 Task: Create a task  Create a new online booking system for a conference center , assign it to team member softage.4@softage.net in the project AgileRelay and update the status of the task to  Off Track , set the priority of the task to Medium
Action: Mouse moved to (390, 369)
Screenshot: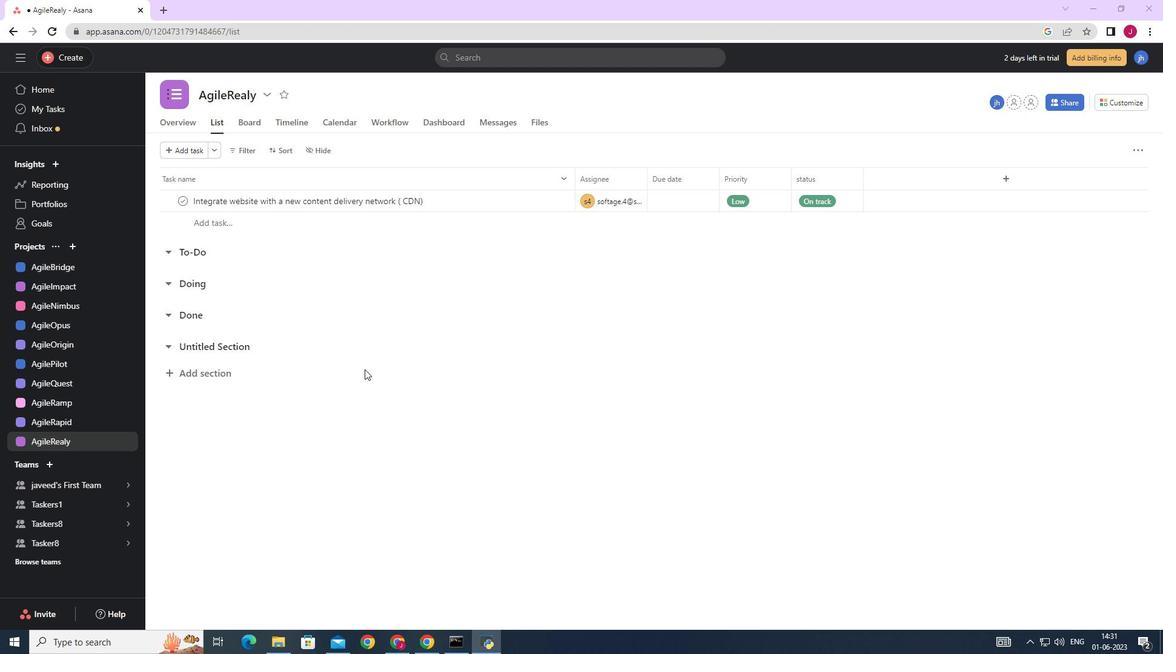 
Action: Mouse scrolled (390, 368) with delta (0, 0)
Screenshot: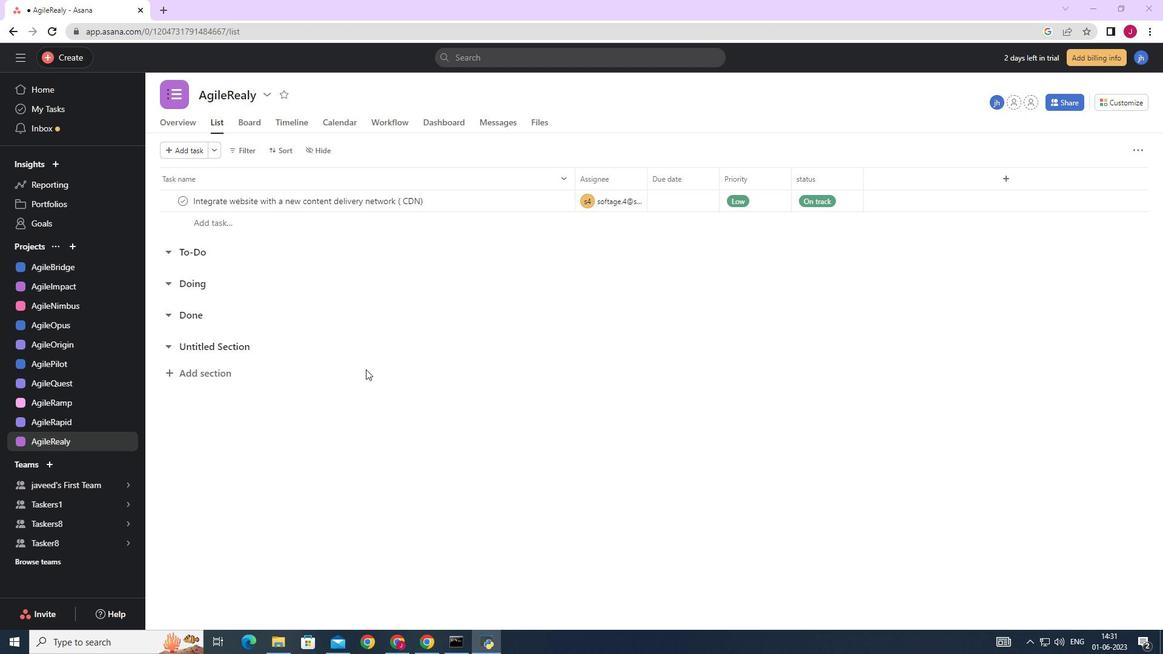
Action: Mouse scrolled (390, 368) with delta (0, 0)
Screenshot: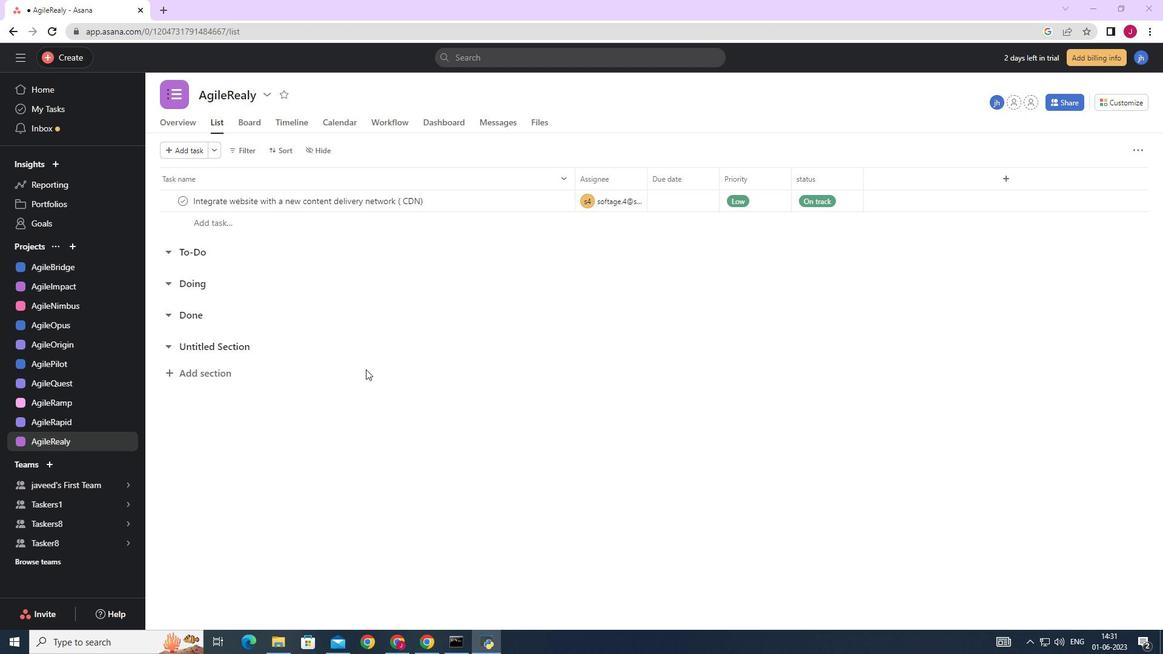 
Action: Mouse scrolled (390, 368) with delta (0, 0)
Screenshot: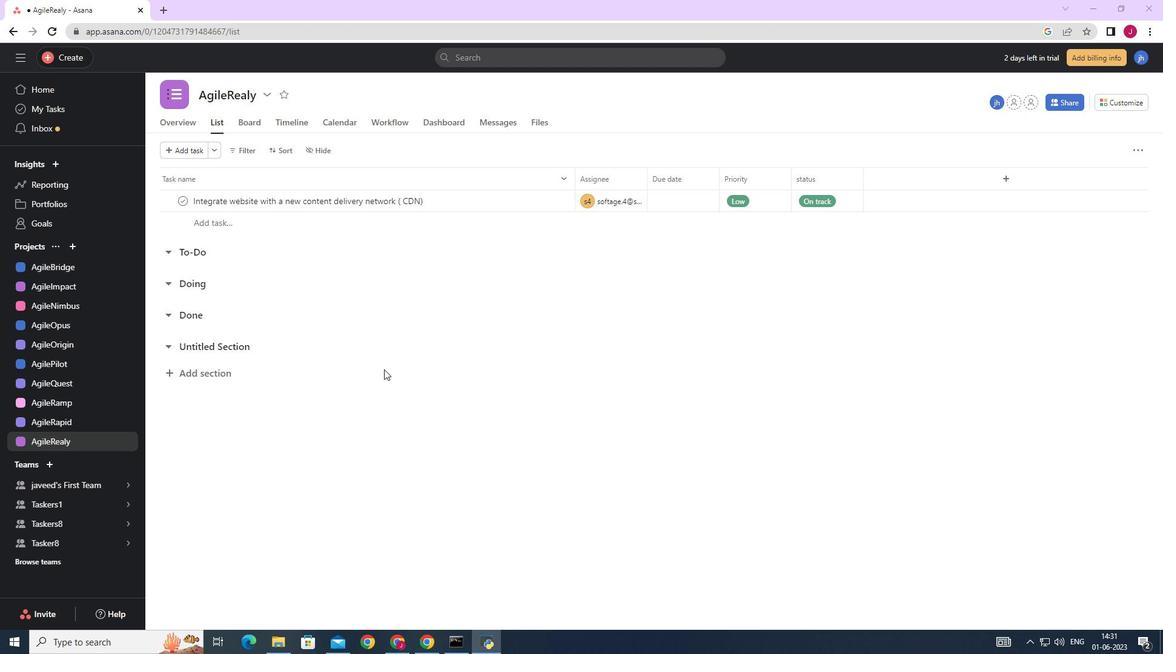 
Action: Mouse scrolled (390, 368) with delta (0, 0)
Screenshot: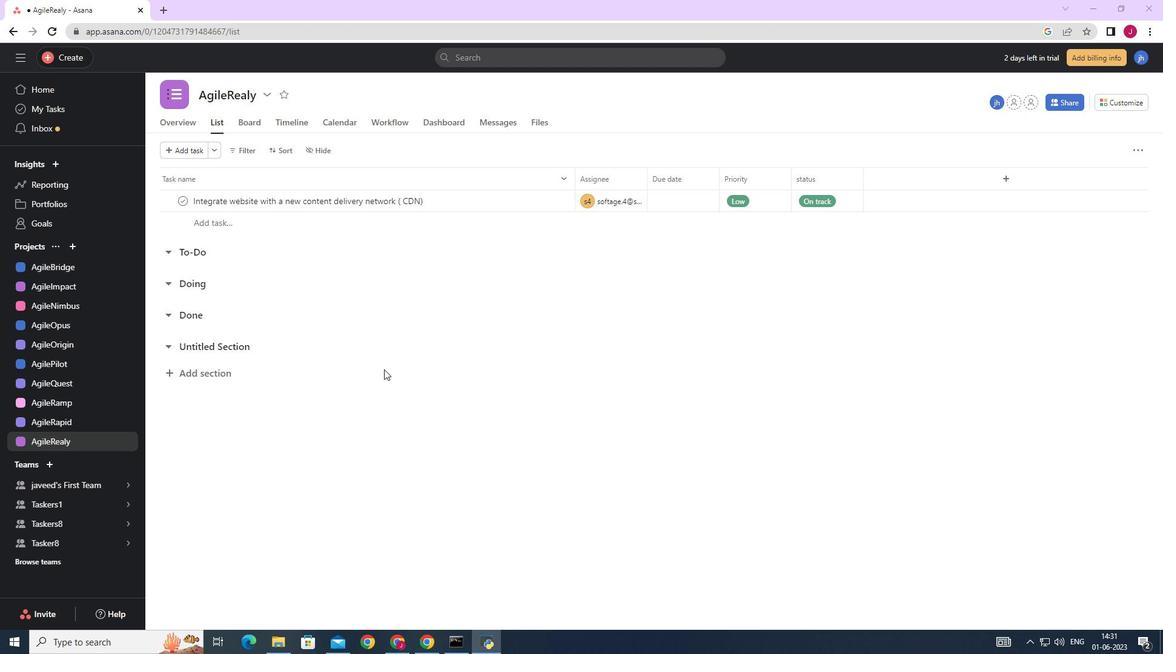 
Action: Mouse moved to (73, 59)
Screenshot: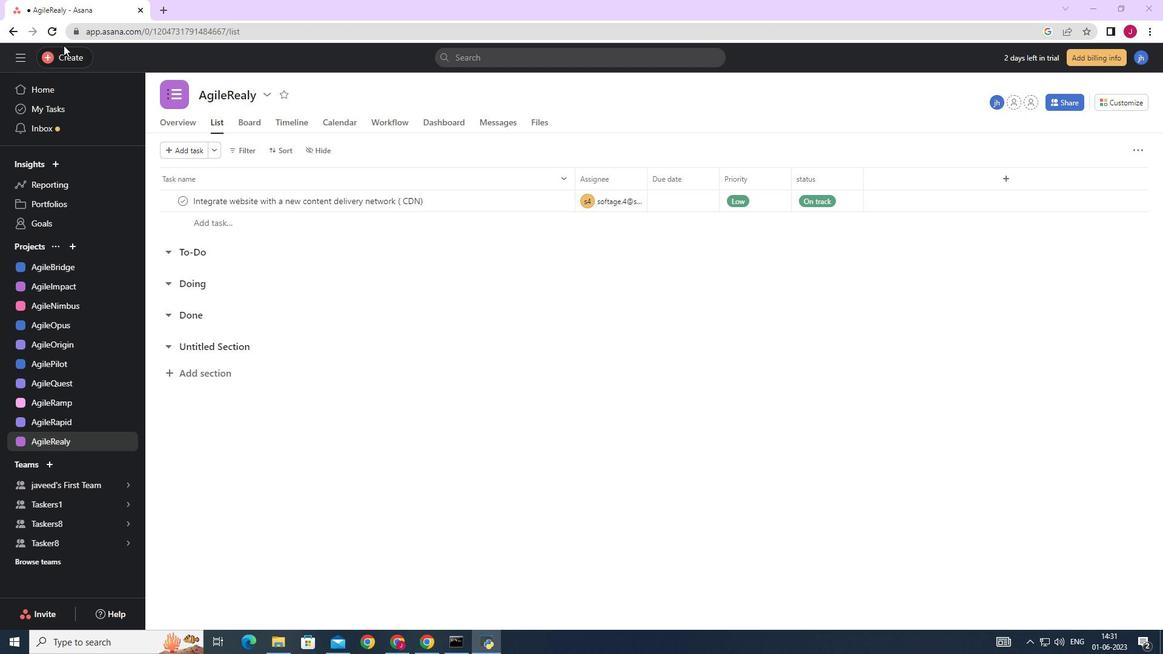 
Action: Mouse pressed left at (73, 59)
Screenshot: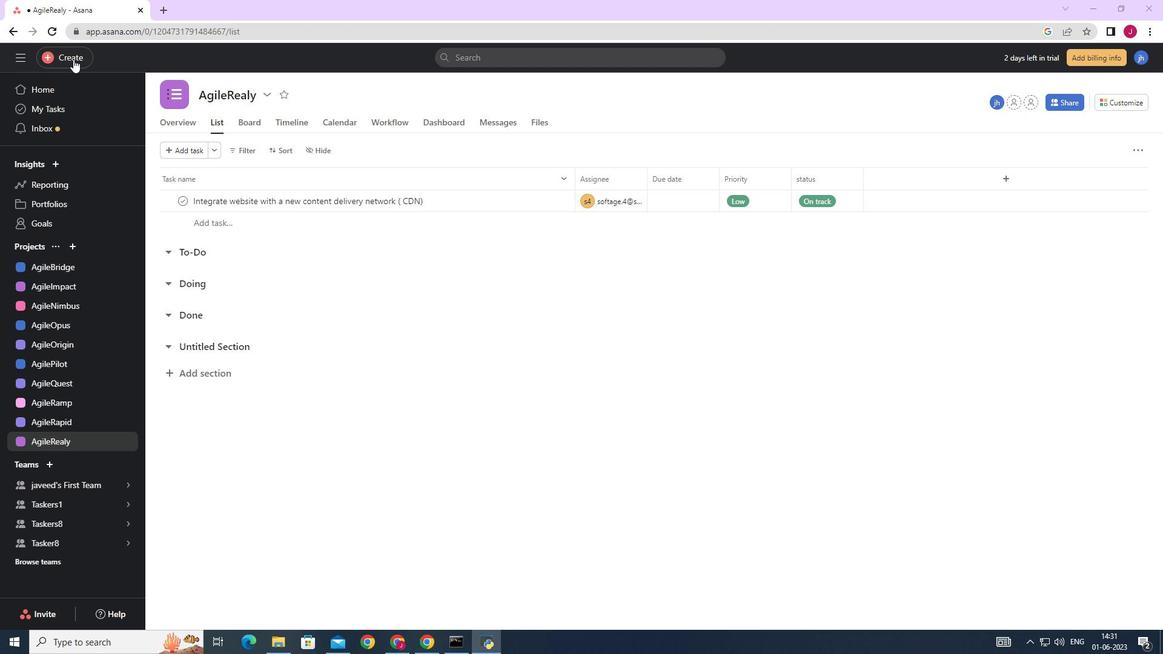
Action: Mouse moved to (178, 58)
Screenshot: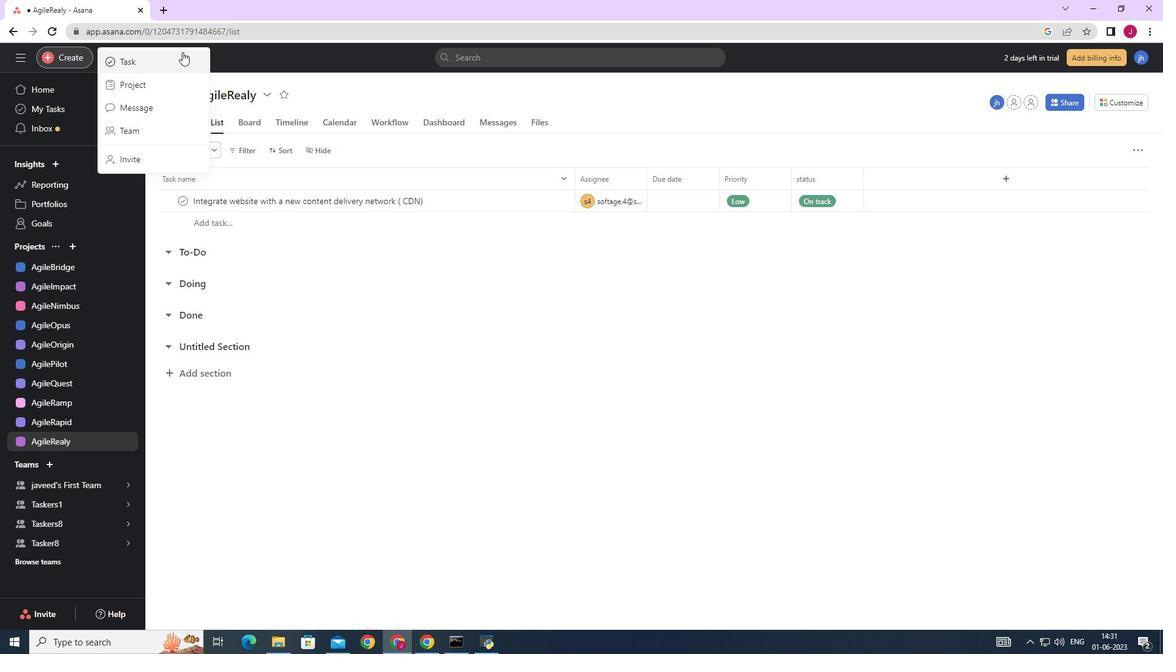 
Action: Mouse pressed left at (178, 58)
Screenshot: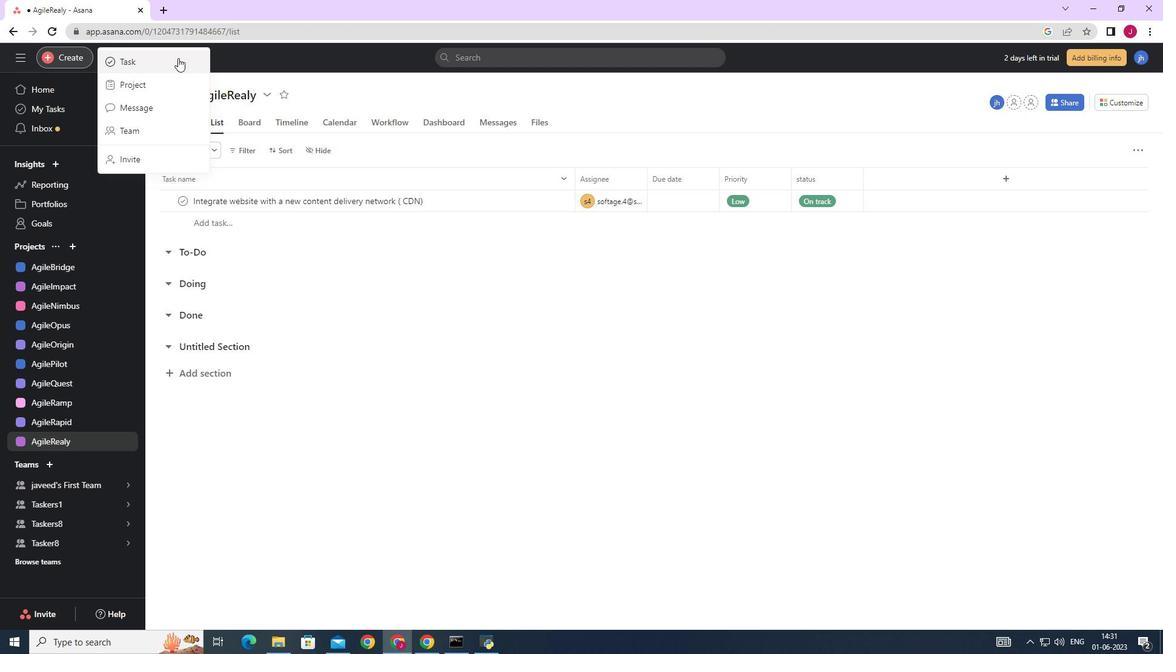 
Action: Mouse moved to (945, 400)
Screenshot: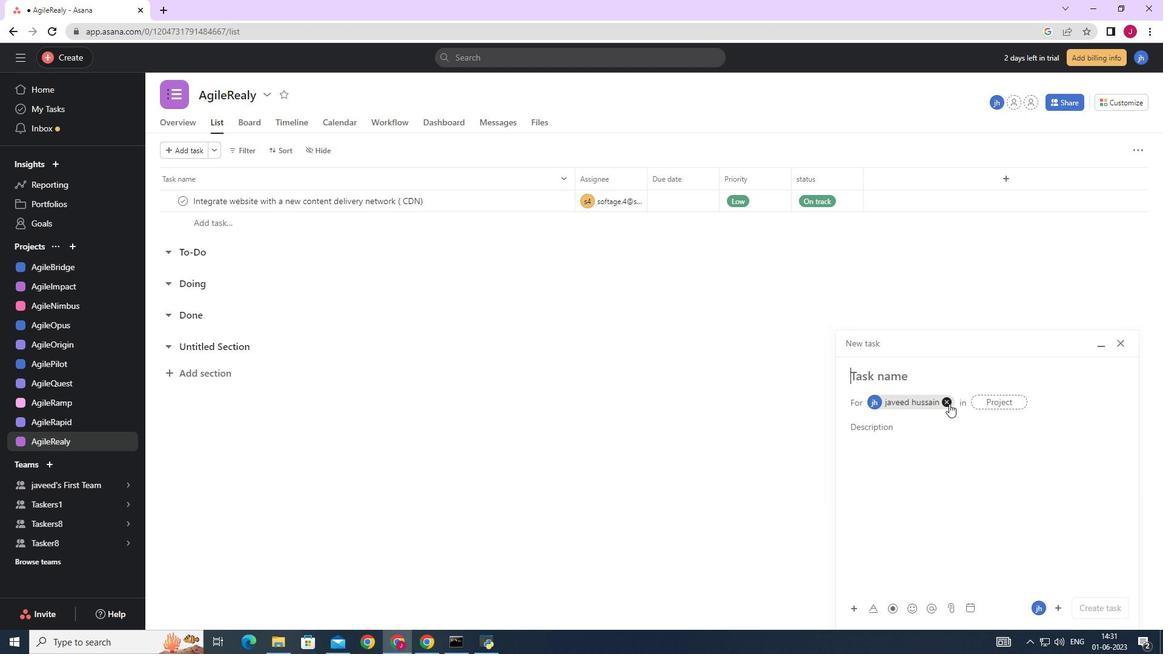 
Action: Mouse pressed left at (945, 400)
Screenshot: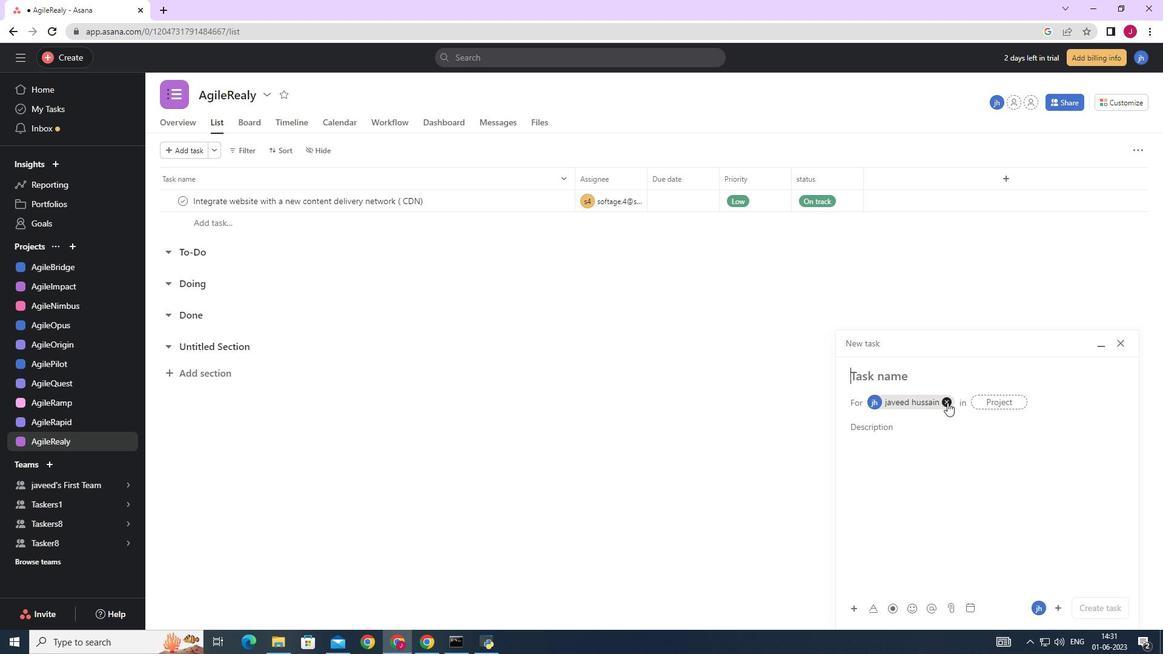 
Action: Mouse moved to (869, 378)
Screenshot: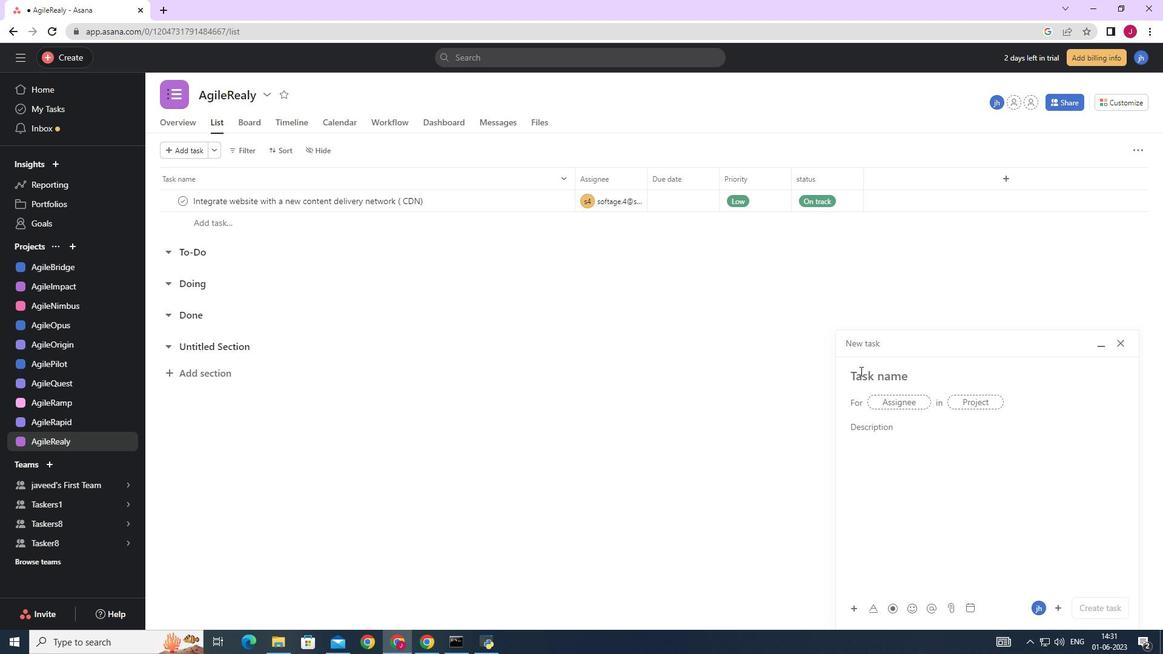 
Action: Mouse pressed left at (869, 378)
Screenshot: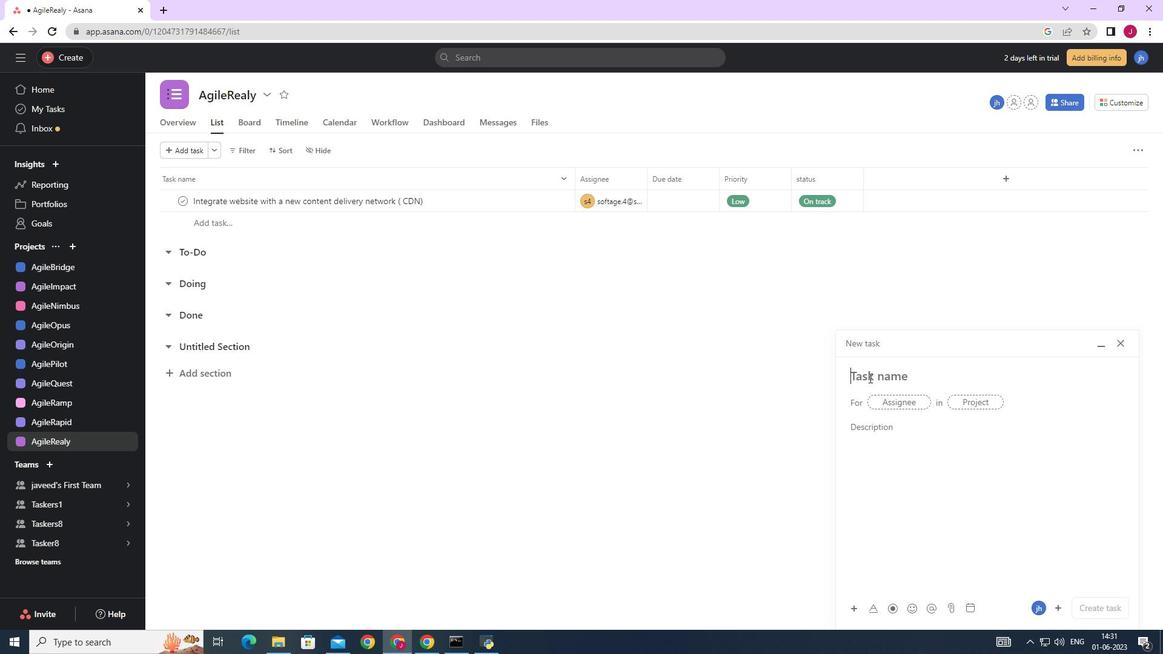
Action: Key pressed c<Key.caps_lock>REATE<Key.space>A<Key.space>NEW<Key.space>ONLINE<Key.space>BOOKING<Key.space>SYSTEM<Key.space>FOR<Key.space>A<Key.space>CONFERENCE<Key.space>CENTRE<Key.backspace><Key.backspace>ER,
Screenshot: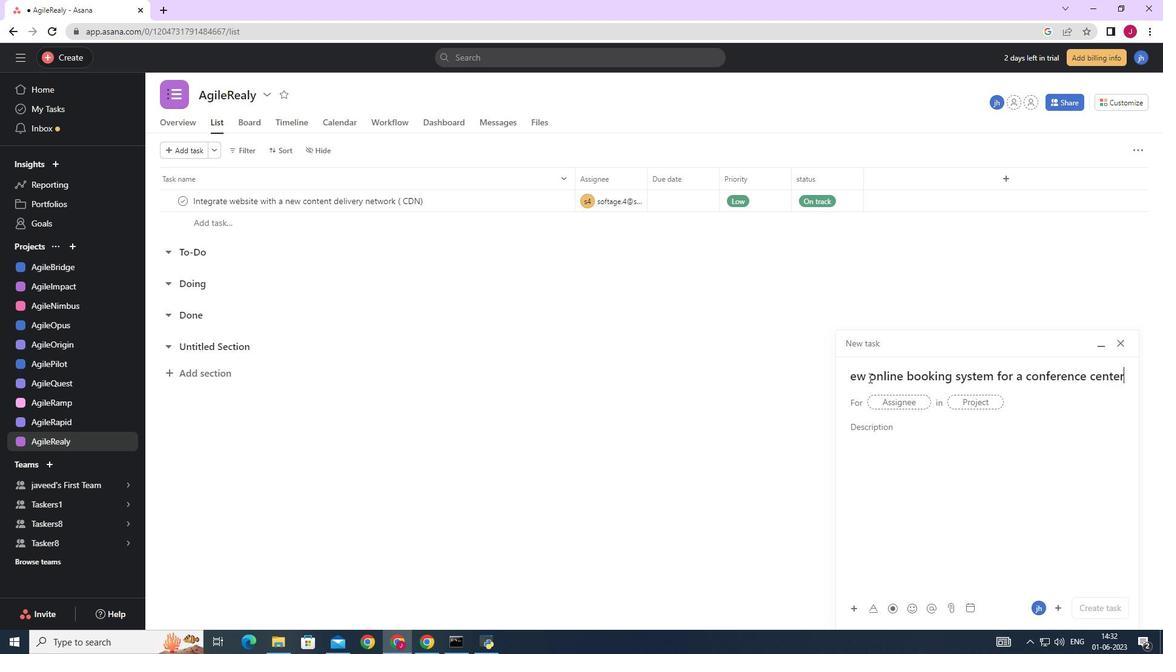 
Action: Mouse moved to (905, 407)
Screenshot: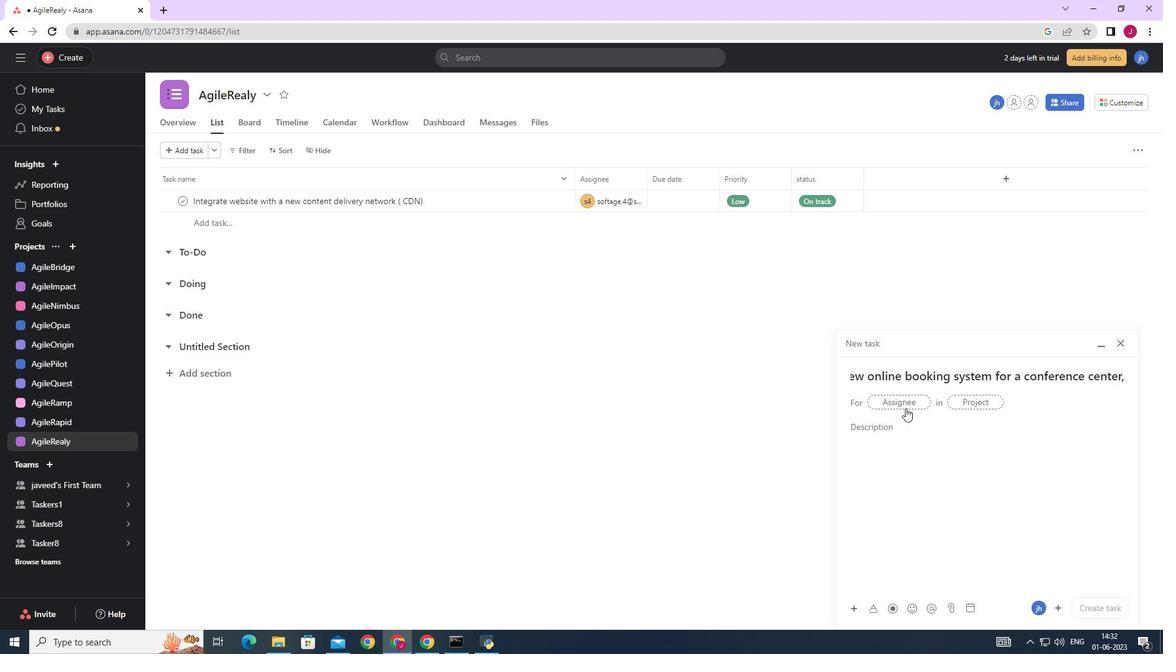 
Action: Mouse pressed left at (905, 407)
Screenshot: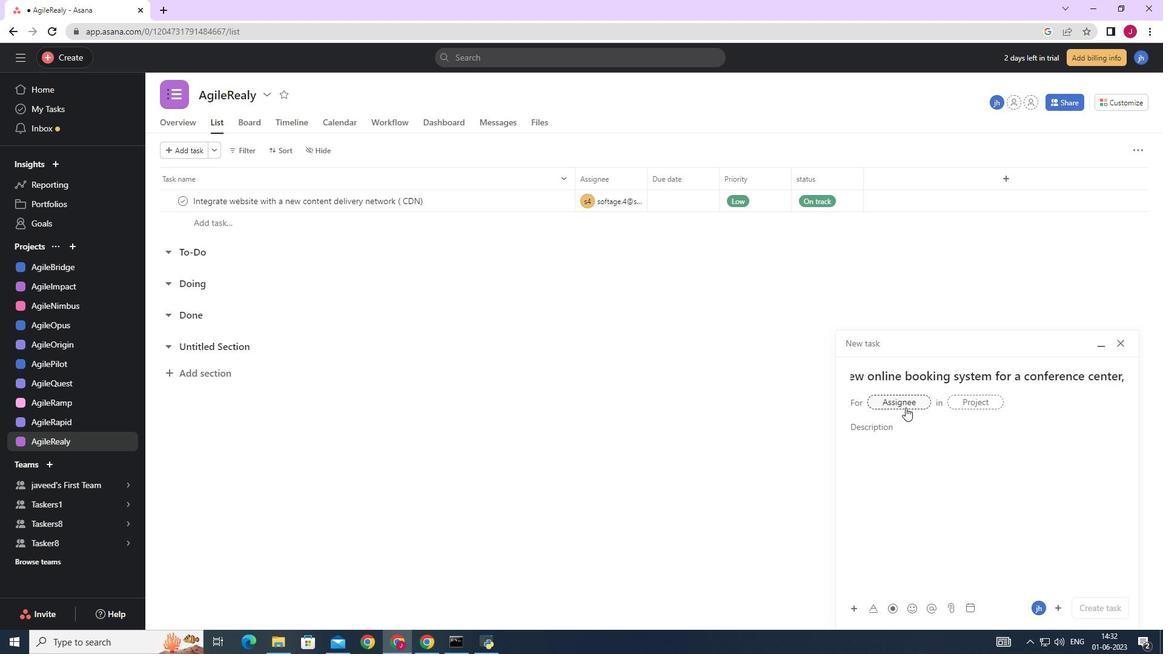 
Action: Key pressed SOFTAGE.4
Screenshot: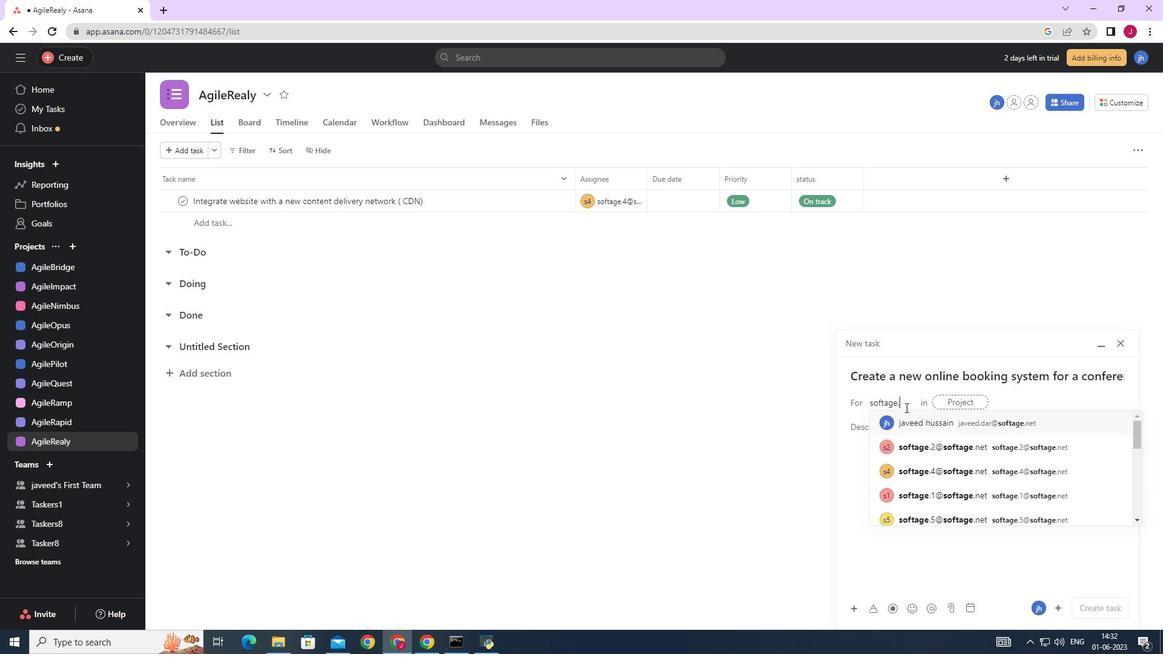 
Action: Mouse moved to (919, 422)
Screenshot: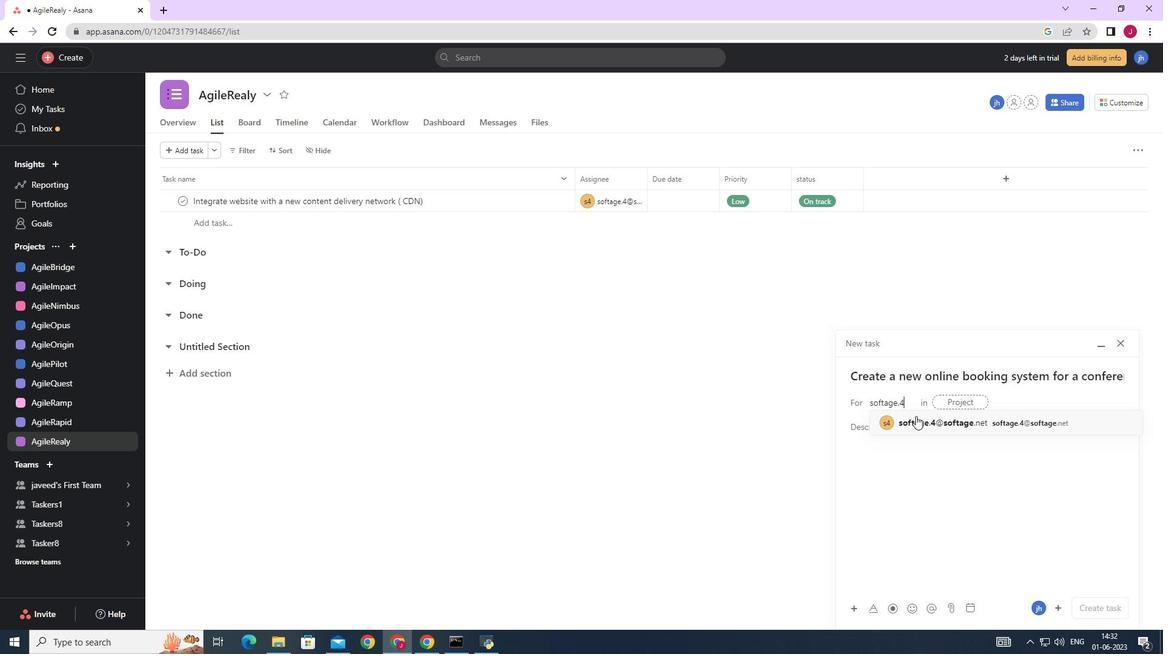
Action: Mouse pressed left at (919, 422)
Screenshot: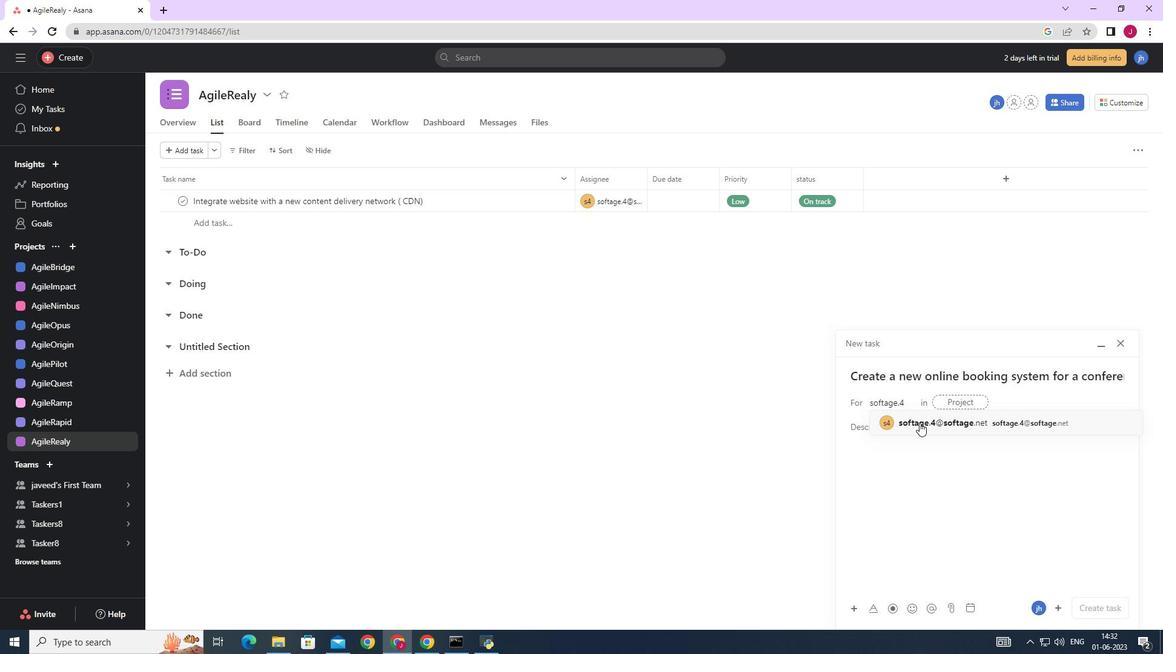 
Action: Mouse moved to (730, 419)
Screenshot: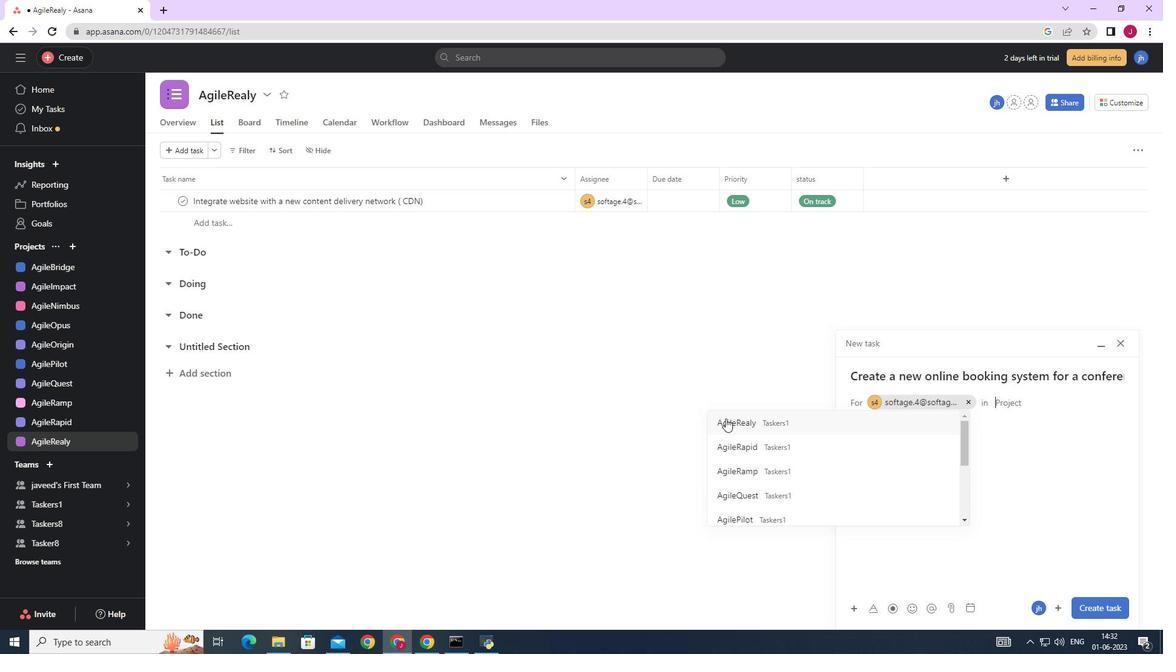 
Action: Mouse pressed left at (730, 419)
Screenshot: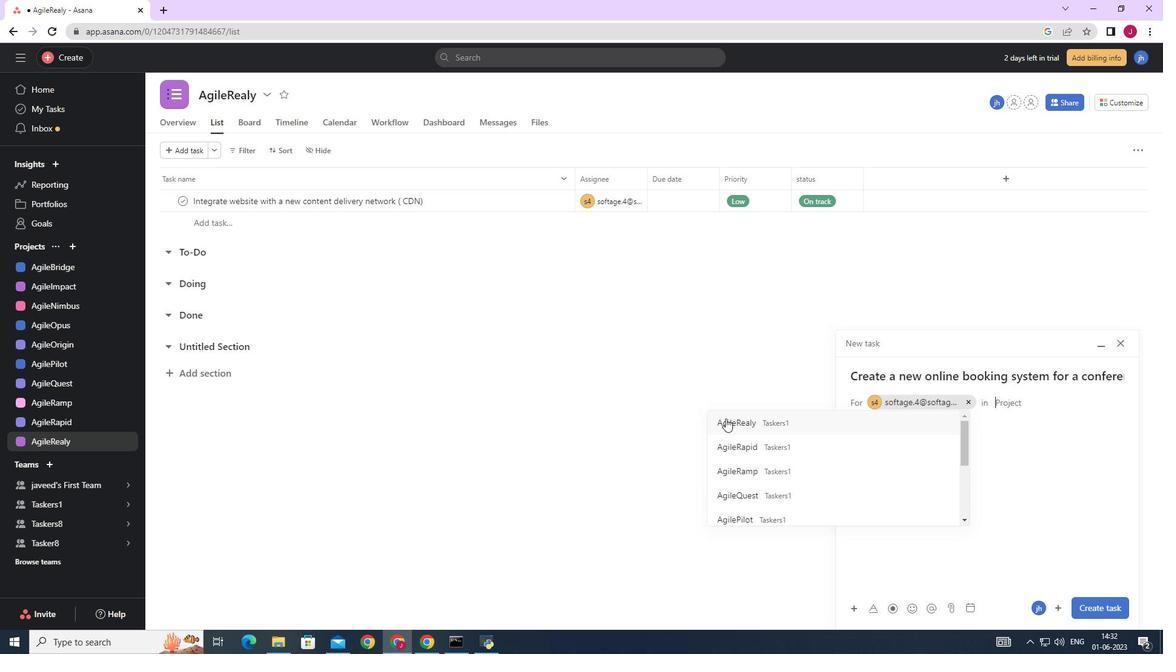
Action: Mouse moved to (922, 426)
Screenshot: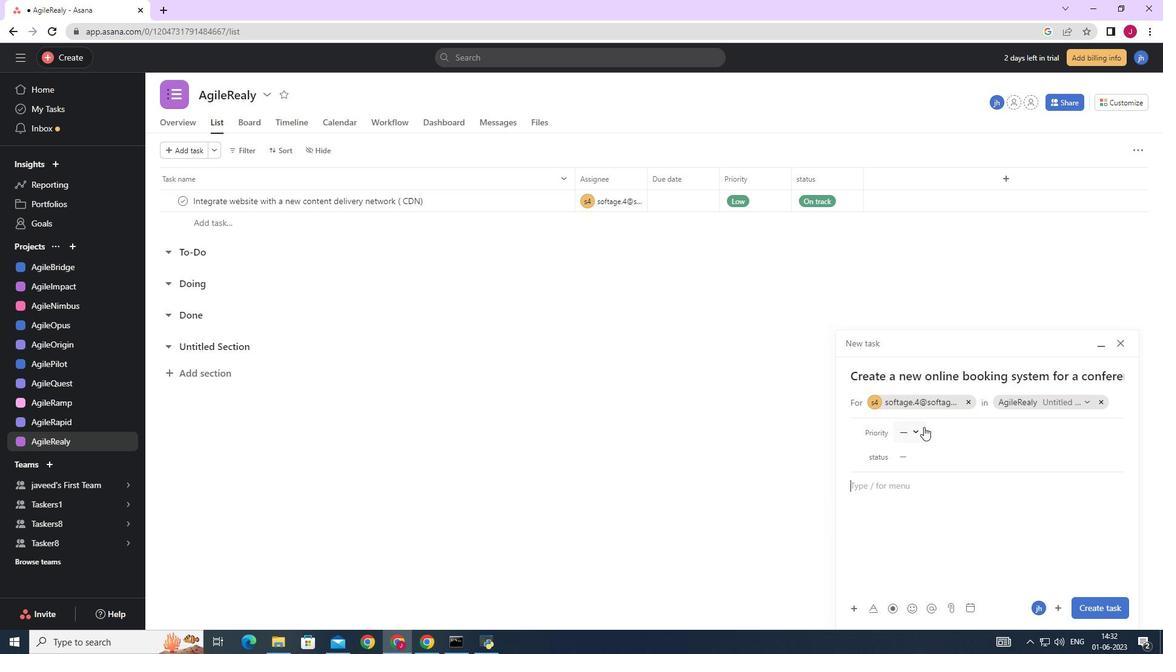 
Action: Mouse pressed left at (922, 426)
Screenshot: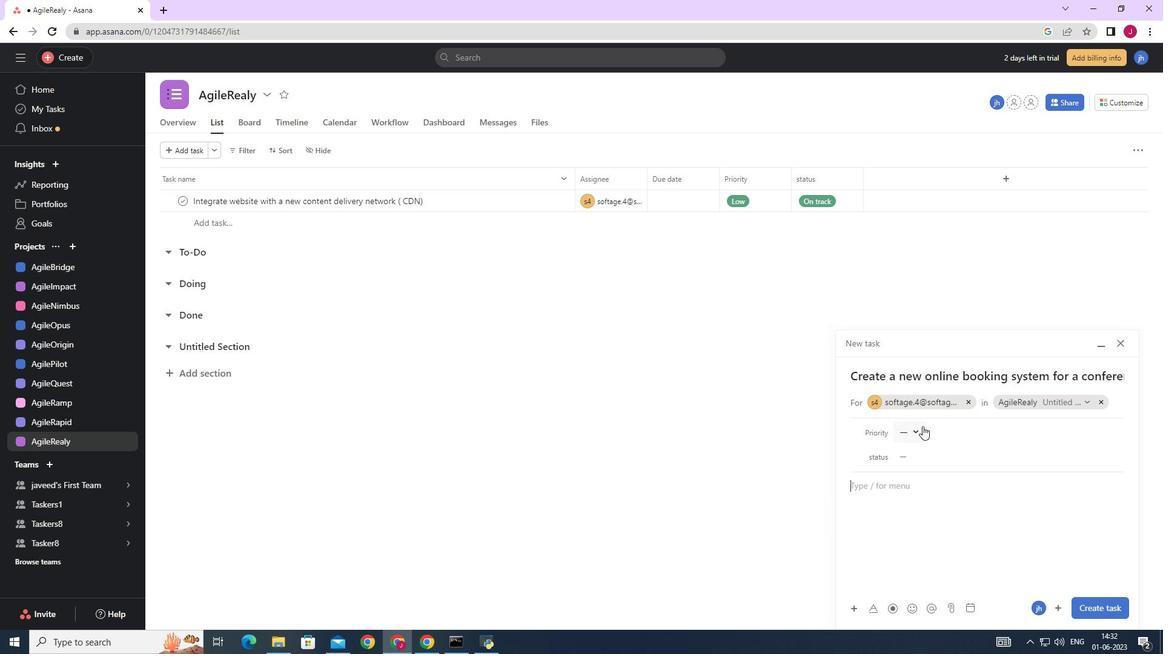 
Action: Mouse moved to (925, 491)
Screenshot: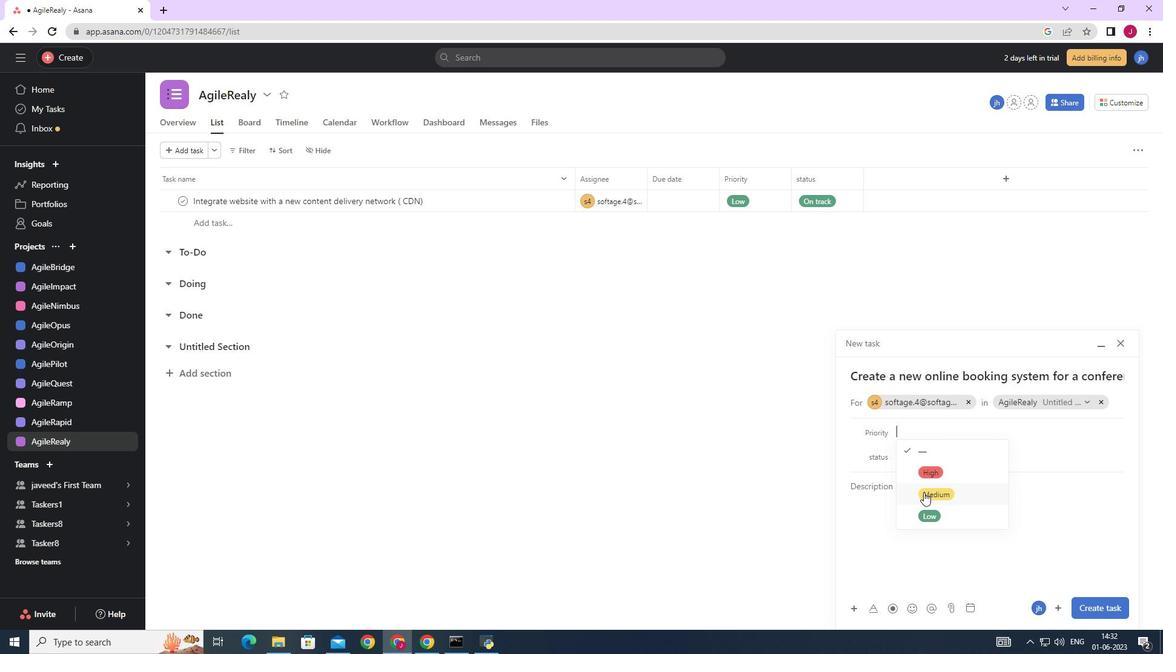 
Action: Mouse pressed left at (925, 491)
Screenshot: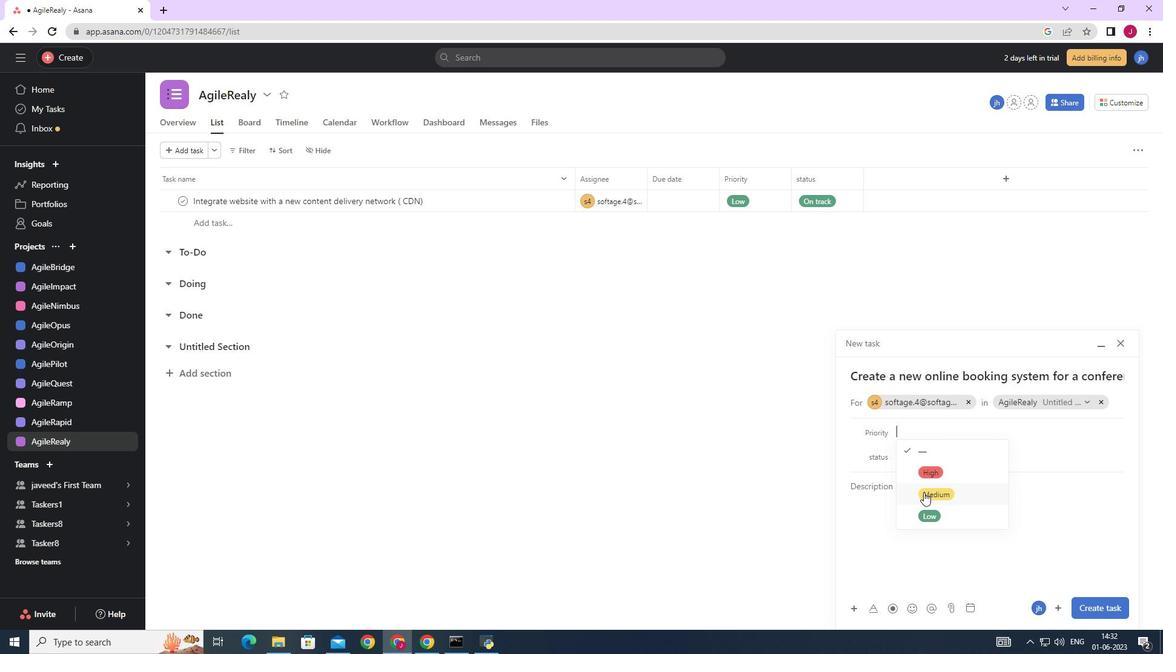 
Action: Mouse moved to (922, 454)
Screenshot: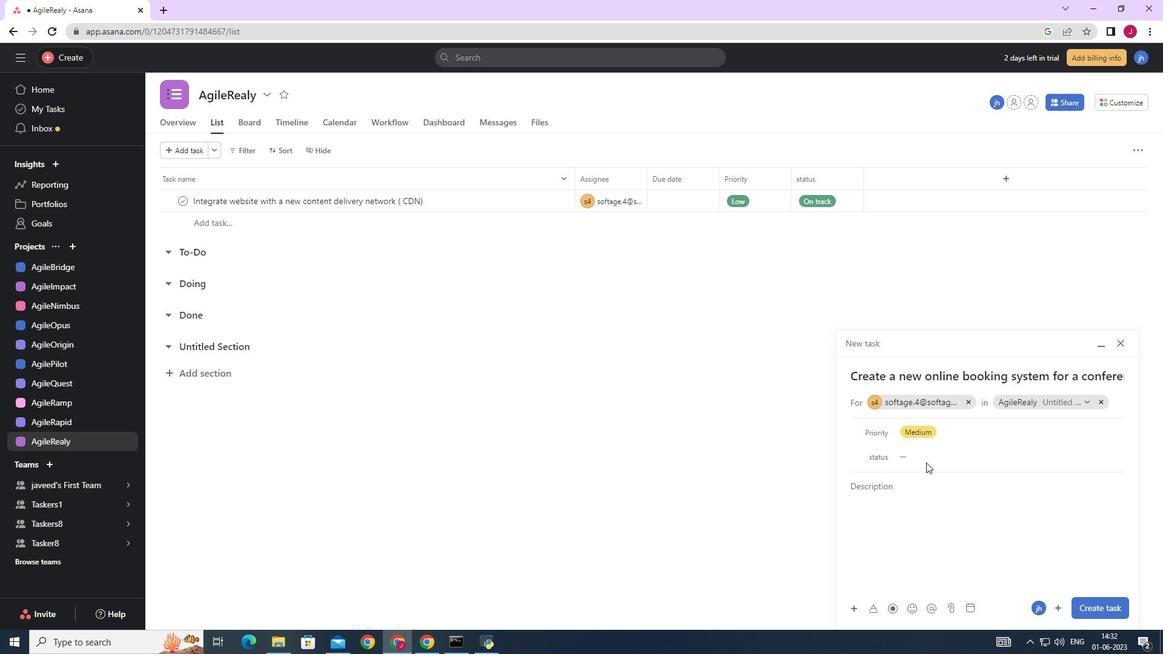 
Action: Mouse pressed left at (922, 454)
Screenshot: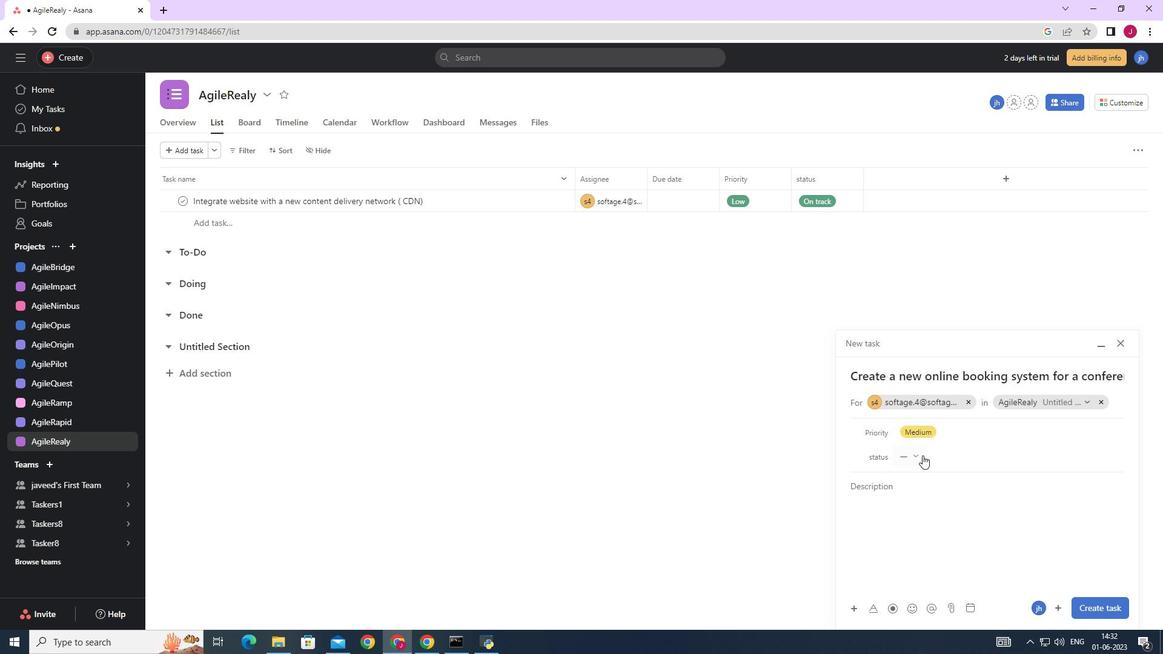 
Action: Mouse moved to (937, 516)
Screenshot: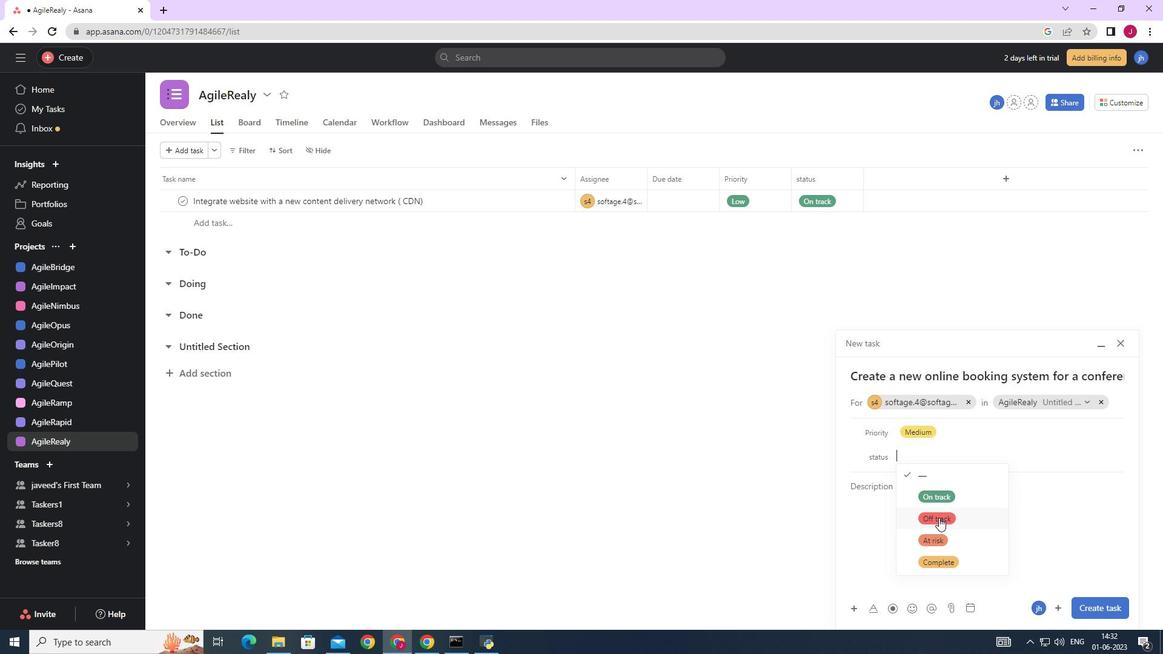 
Action: Mouse pressed left at (937, 516)
Screenshot: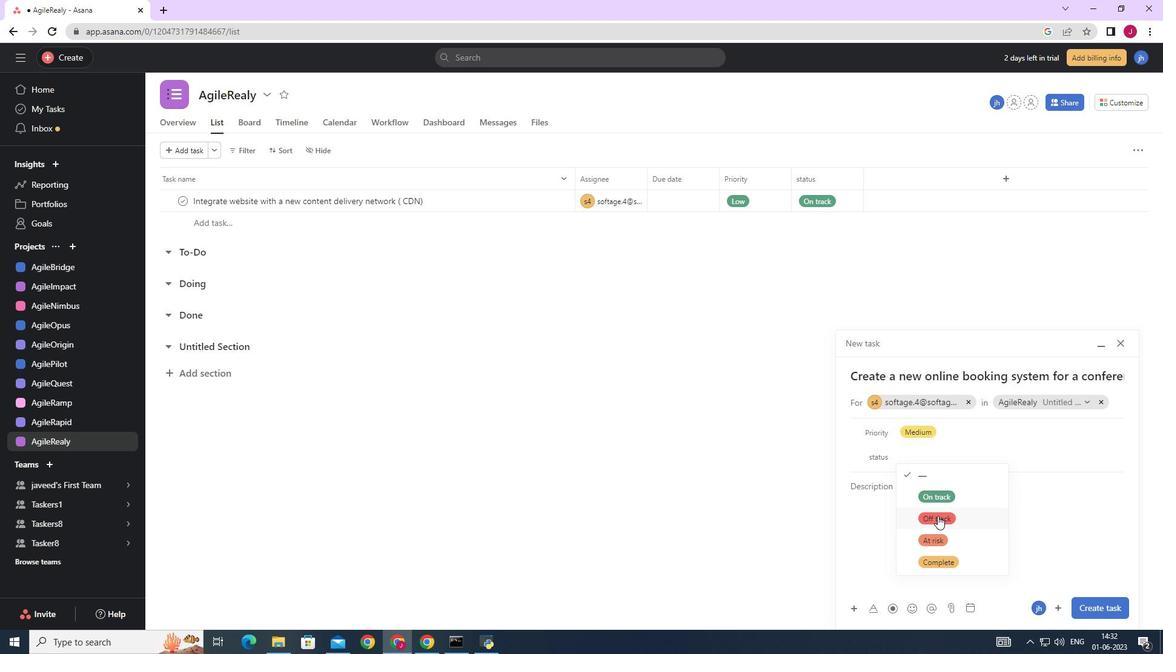 
Action: Mouse moved to (1098, 610)
Screenshot: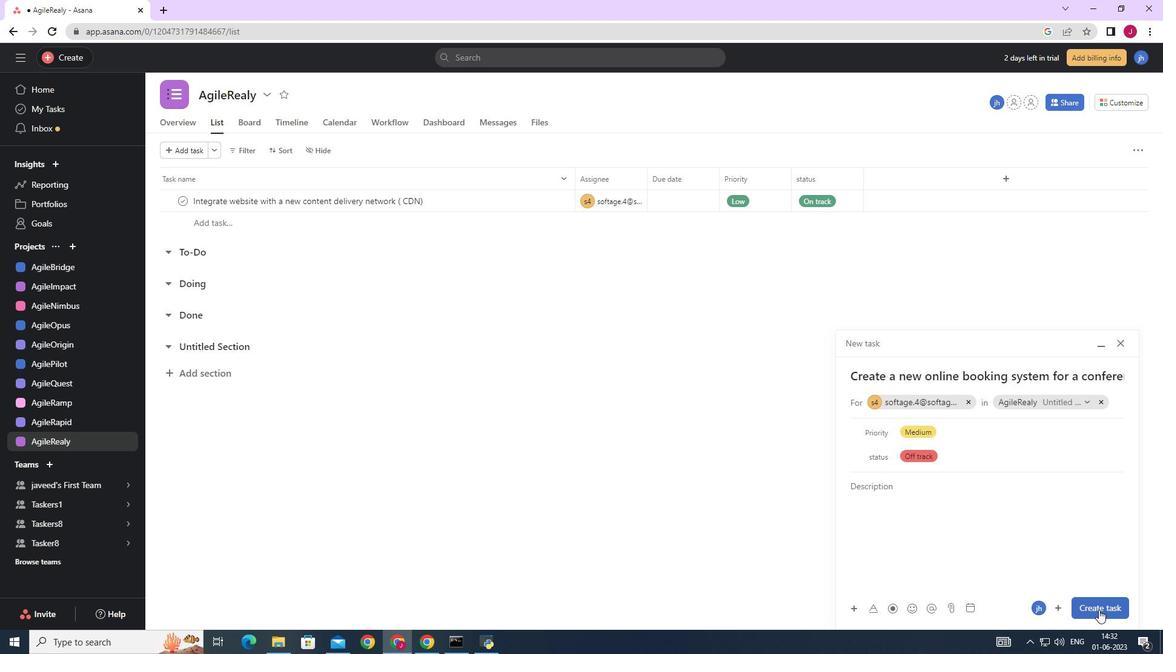
Action: Mouse pressed left at (1098, 610)
Screenshot: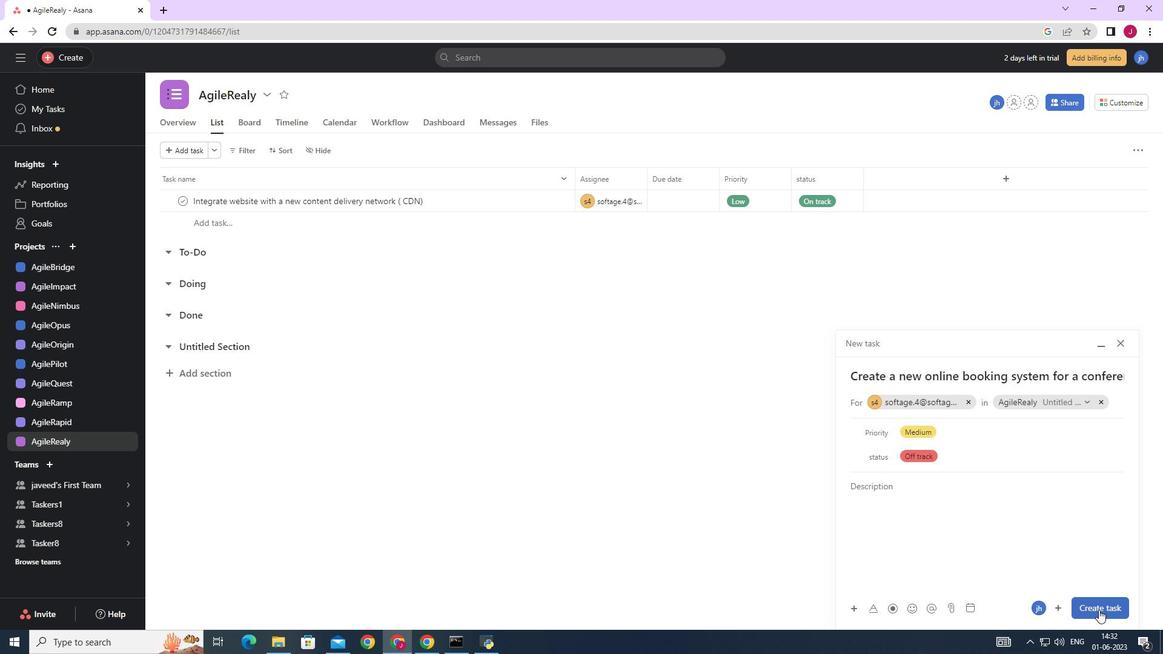 
Action: Mouse moved to (1096, 604)
Screenshot: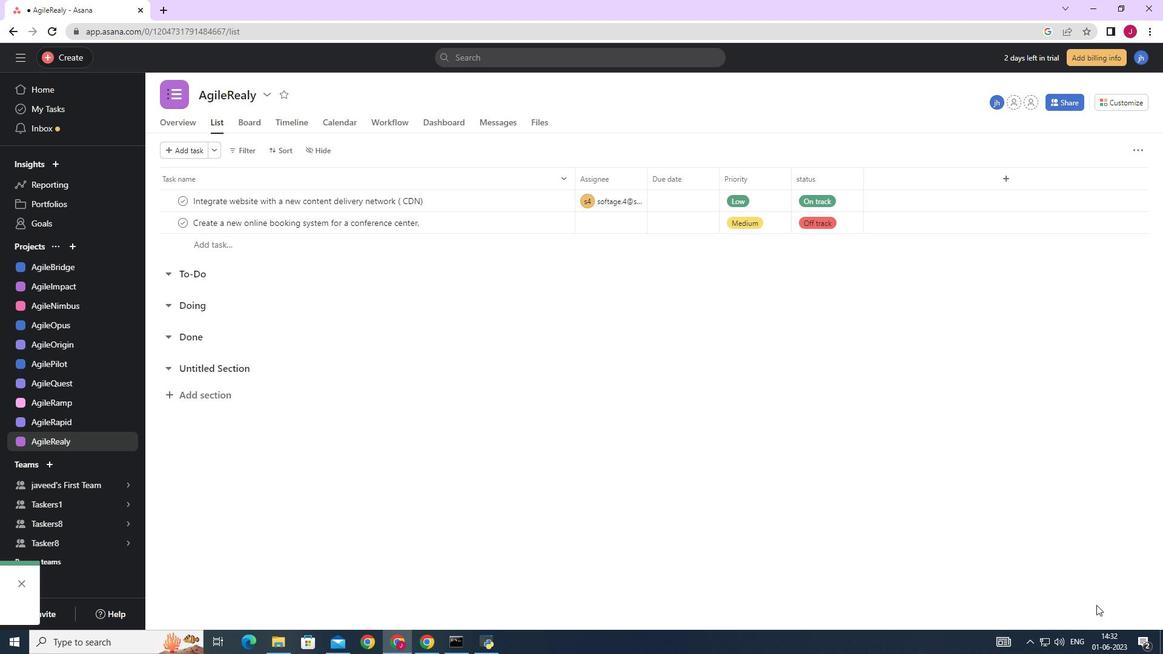 
